 Task: Print the page in portrait orientation.
Action: Mouse moved to (29, 85)
Screenshot: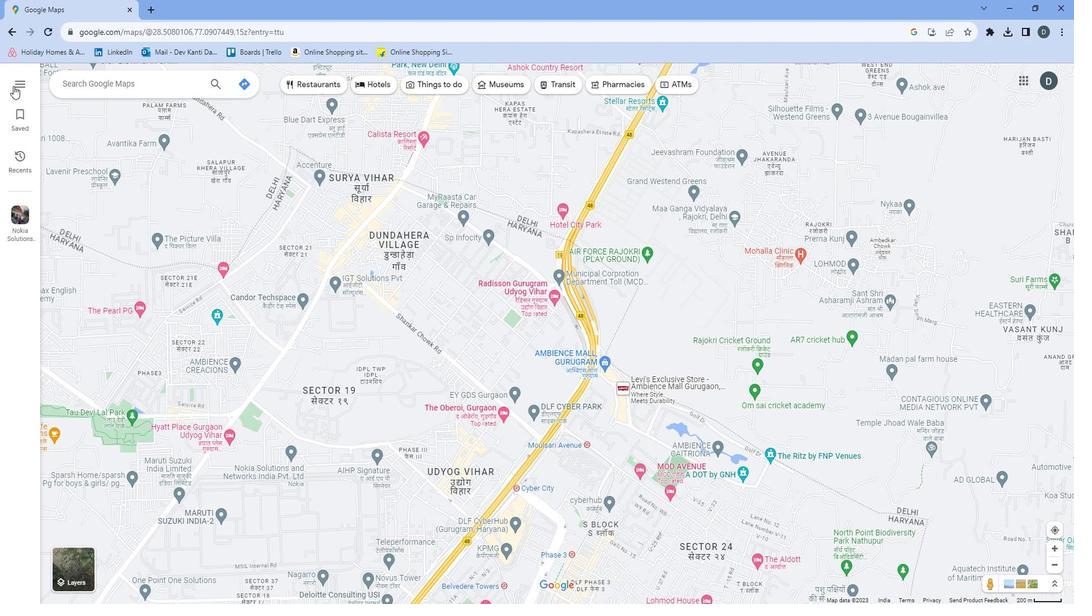 
Action: Mouse pressed left at (29, 85)
Screenshot: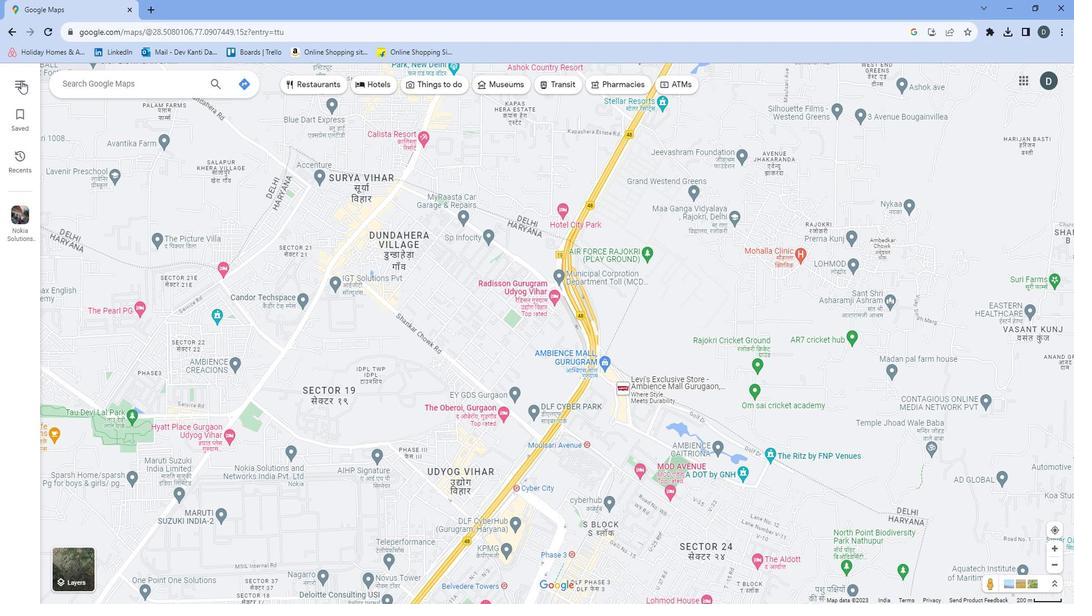 
Action: Mouse moved to (63, 290)
Screenshot: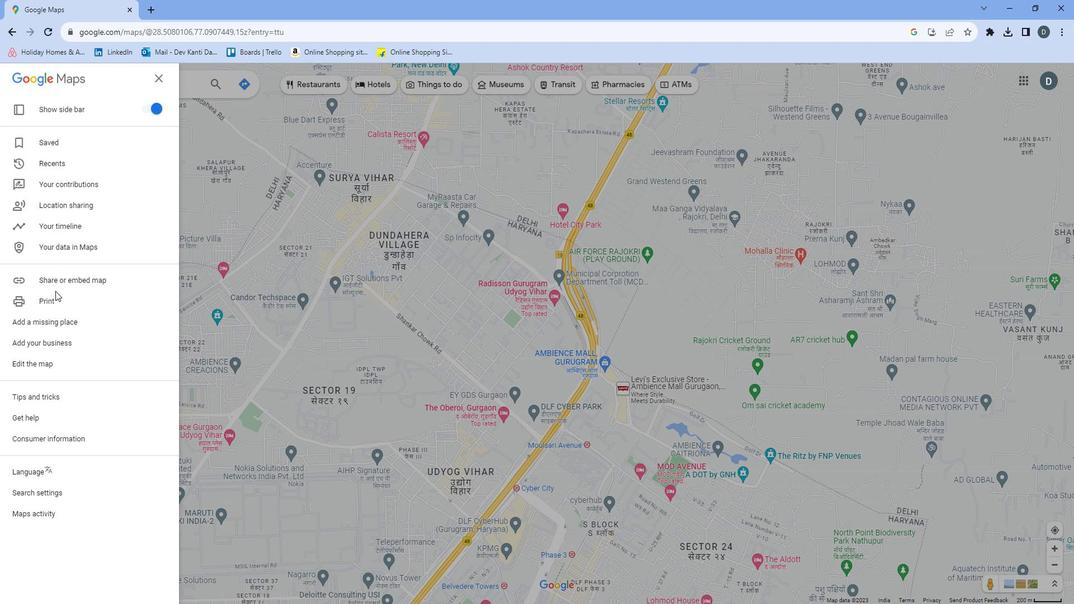 
Action: Mouse pressed left at (63, 290)
Screenshot: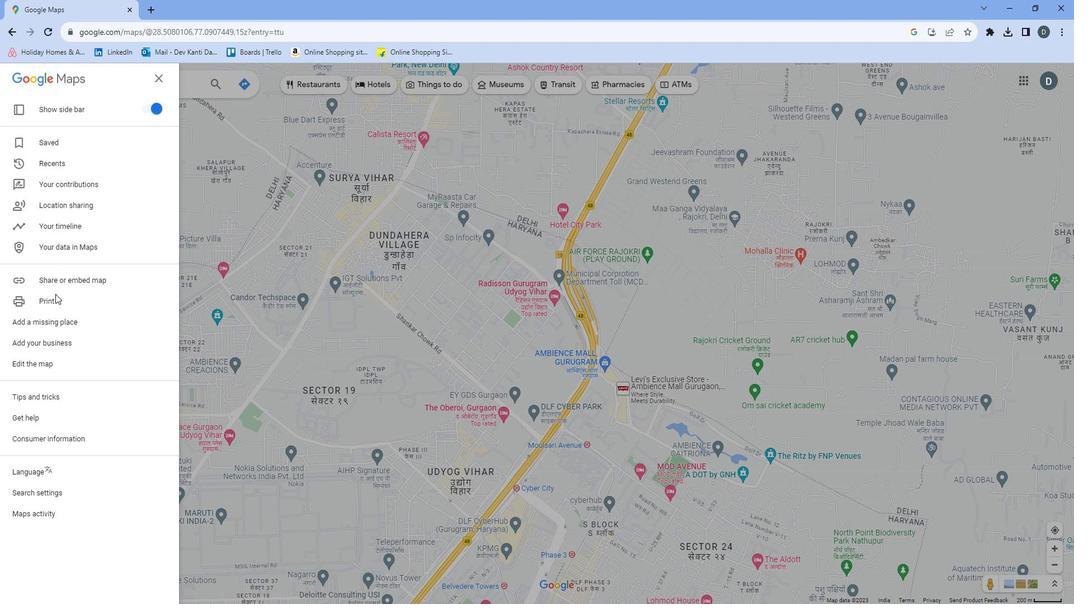 
Action: Mouse moved to (58, 295)
Screenshot: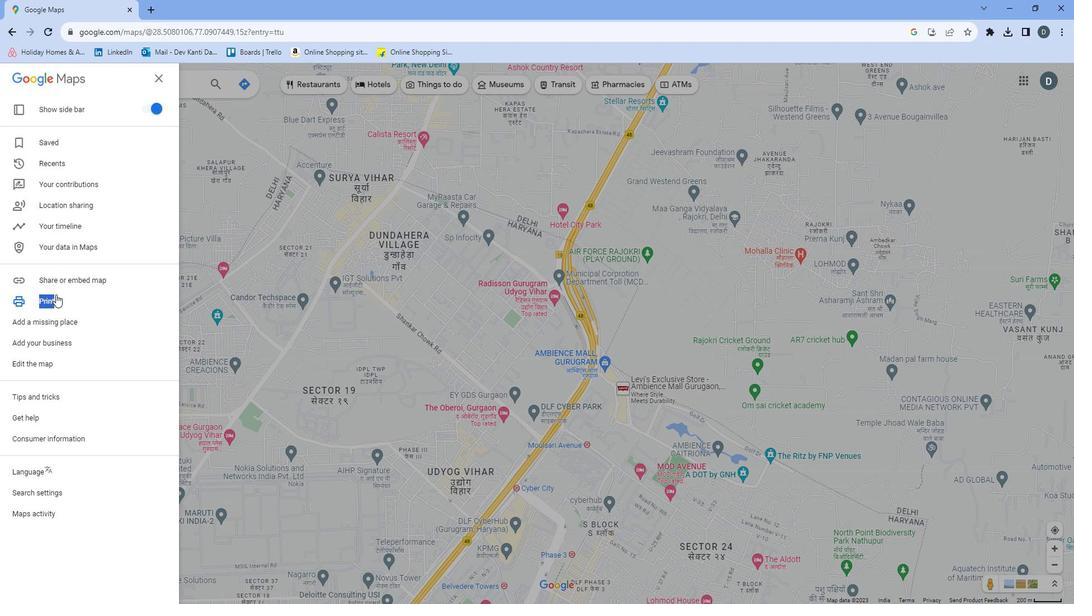 
Action: Mouse pressed left at (58, 295)
Screenshot: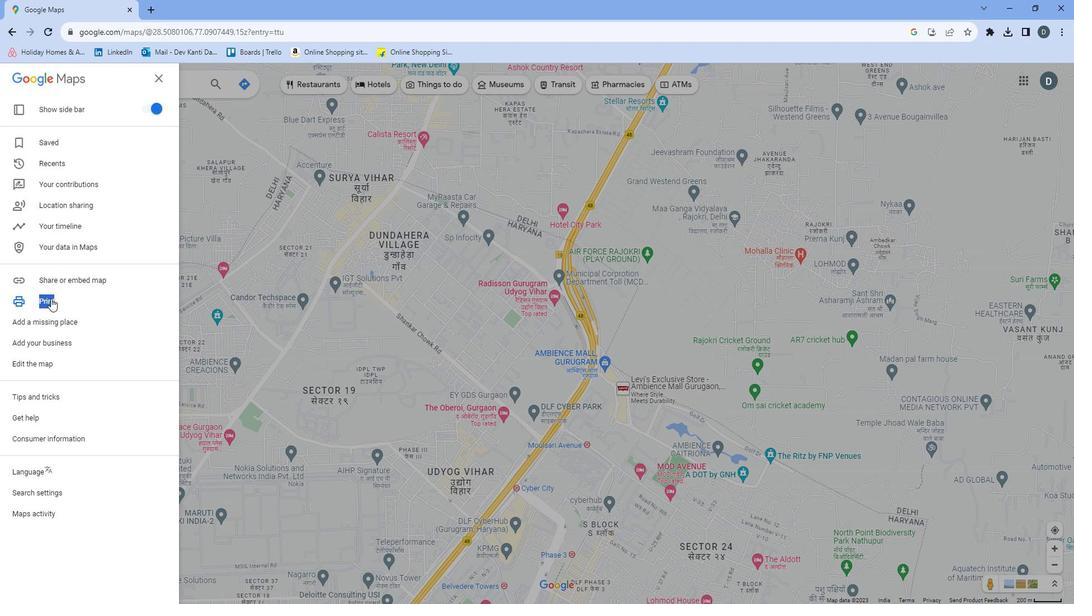 
Action: Mouse moved to (1031, 89)
Screenshot: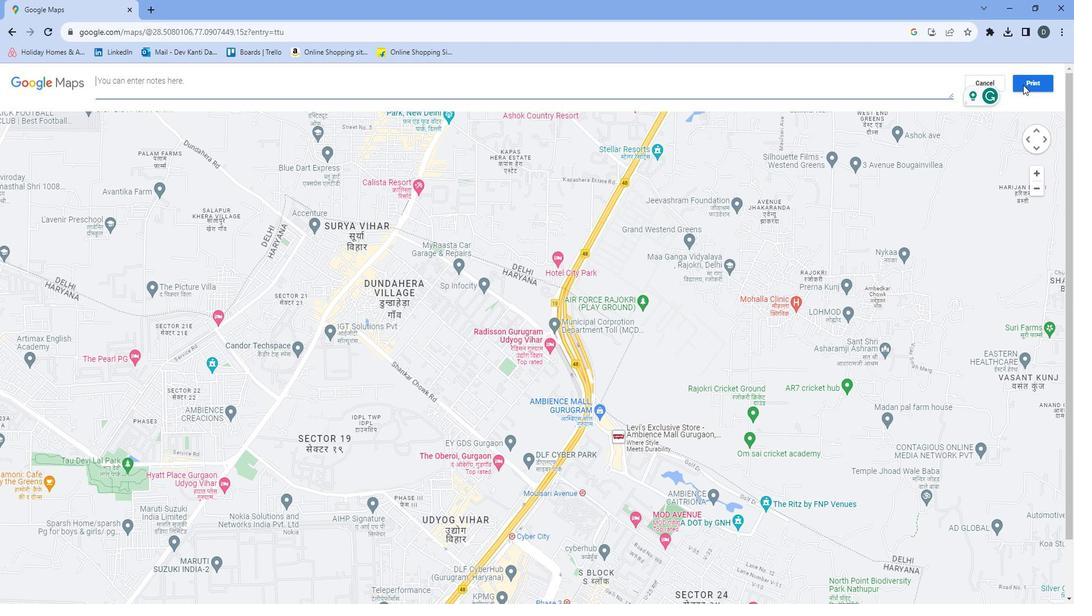 
Action: Mouse pressed left at (1031, 89)
Screenshot: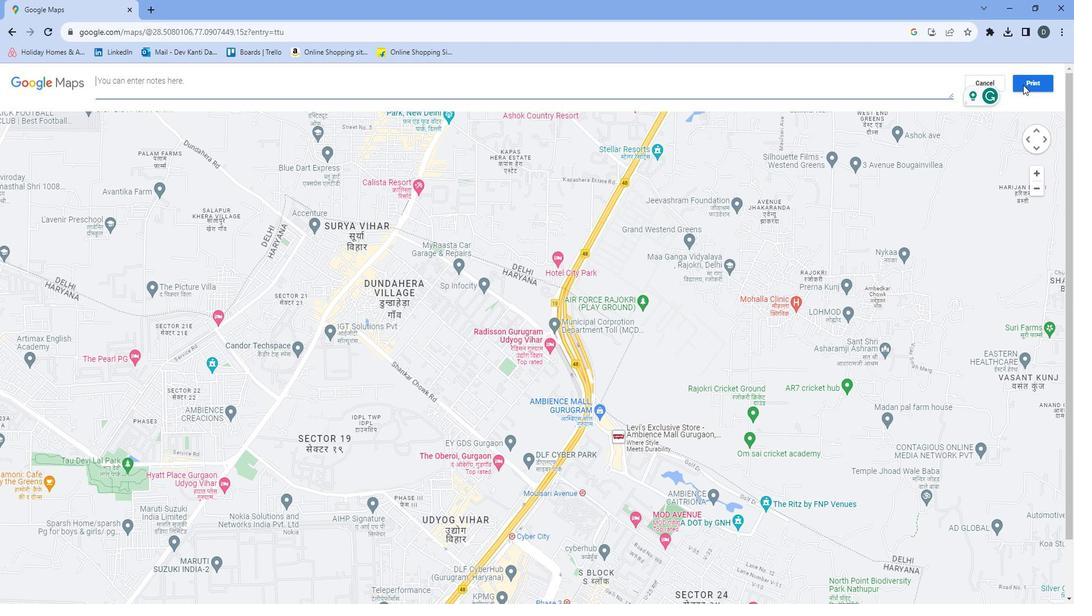 
Action: Mouse moved to (890, 156)
Screenshot: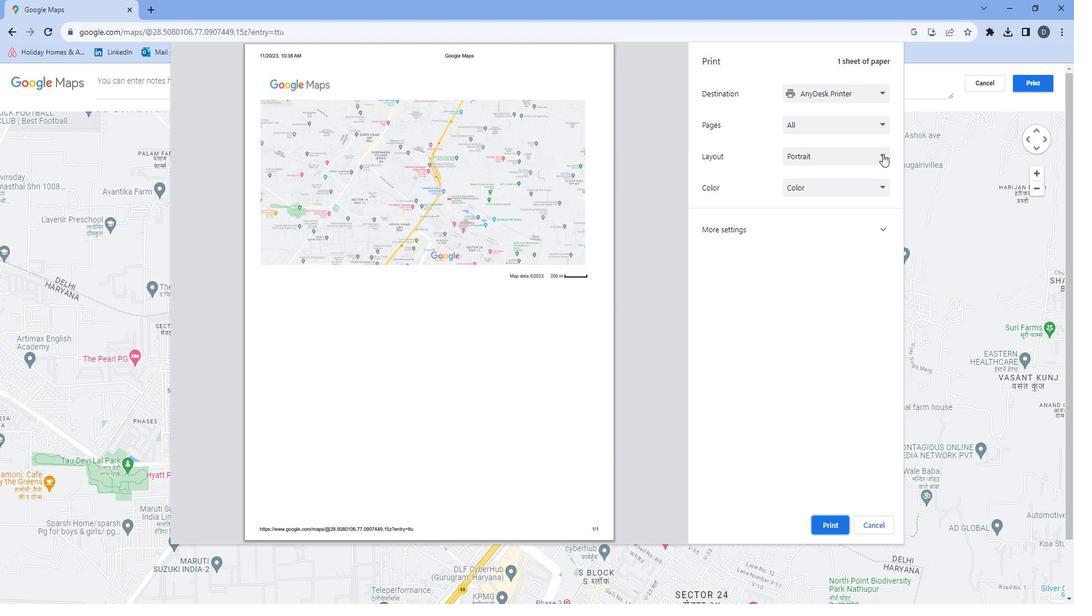 
Action: Mouse pressed left at (890, 156)
Screenshot: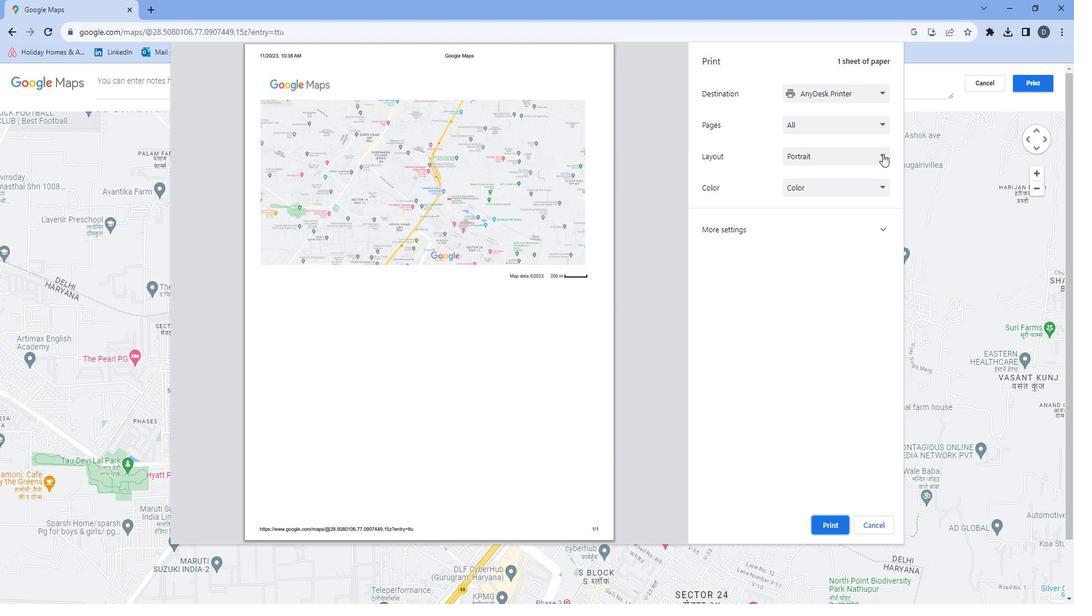 
Action: Mouse moved to (843, 171)
Screenshot: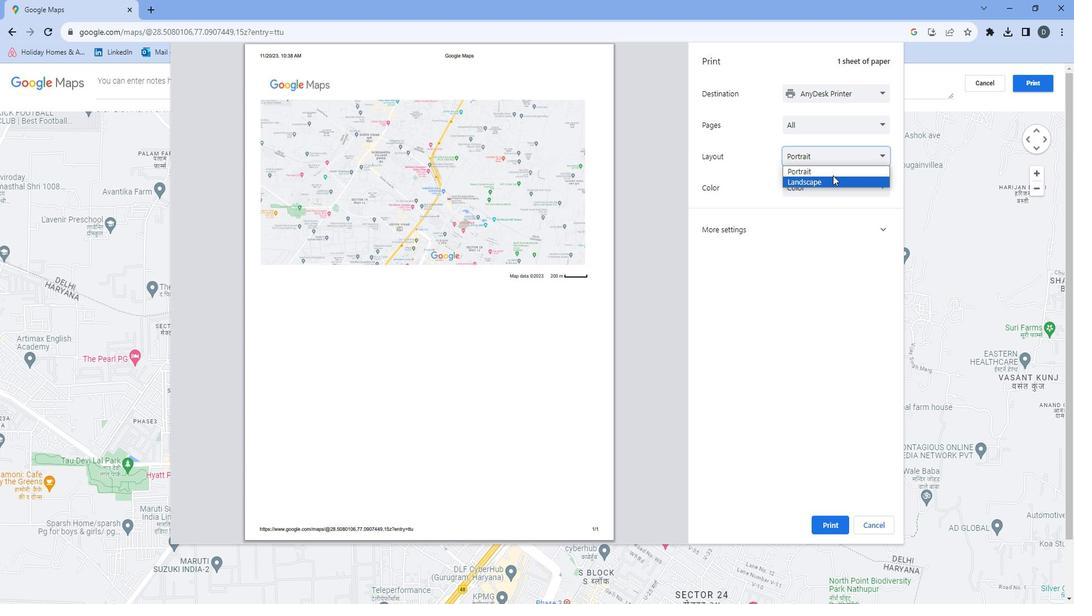 
Action: Mouse pressed left at (843, 171)
Screenshot: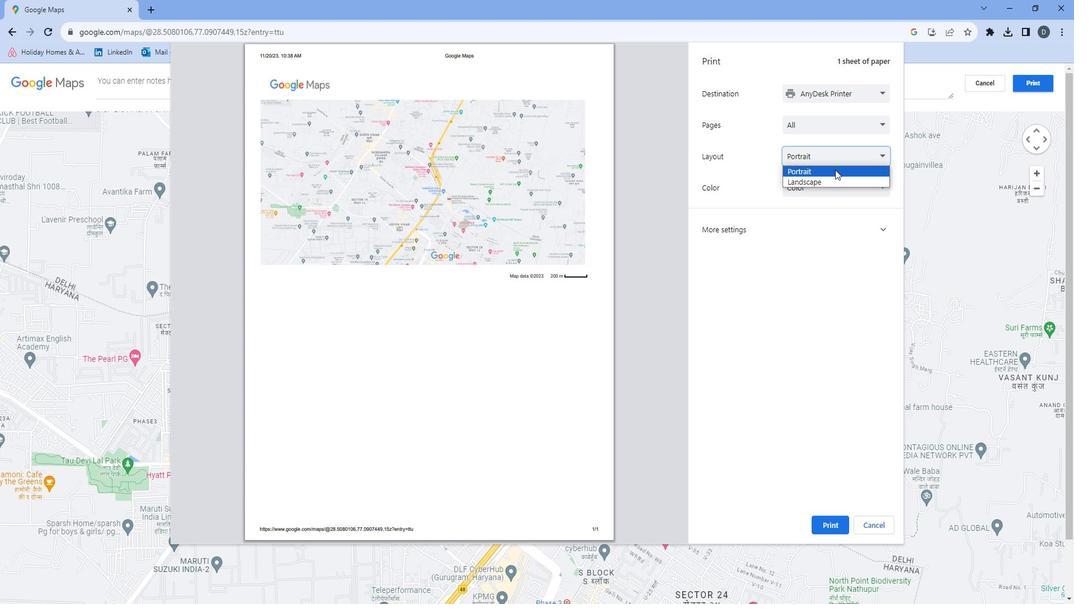 
Action: Mouse moved to (827, 512)
Screenshot: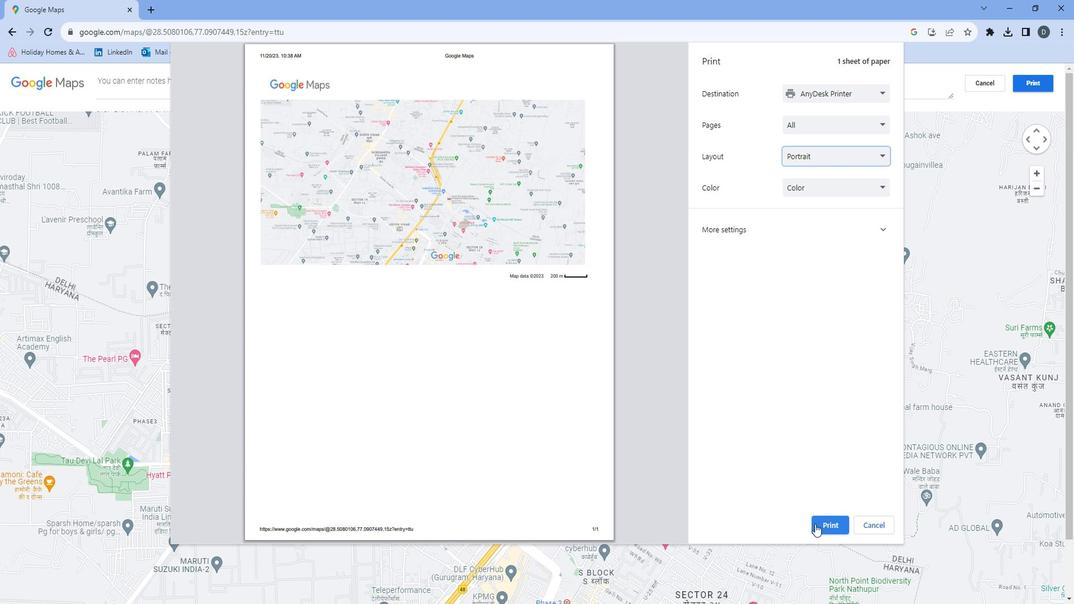 
Action: Mouse pressed left at (827, 512)
Screenshot: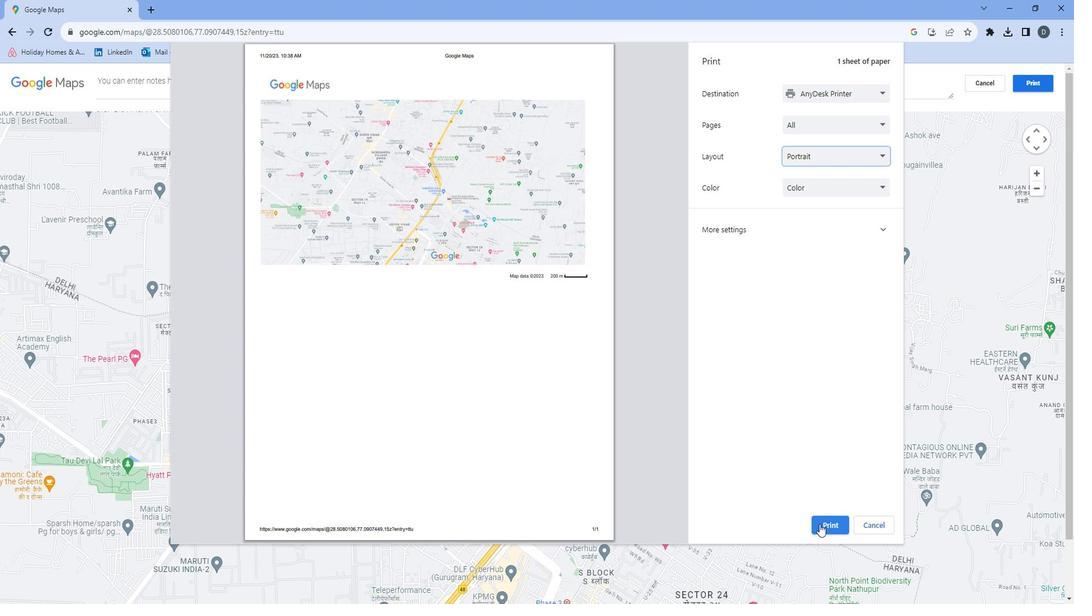 
Action: Mouse moved to (825, 507)
Screenshot: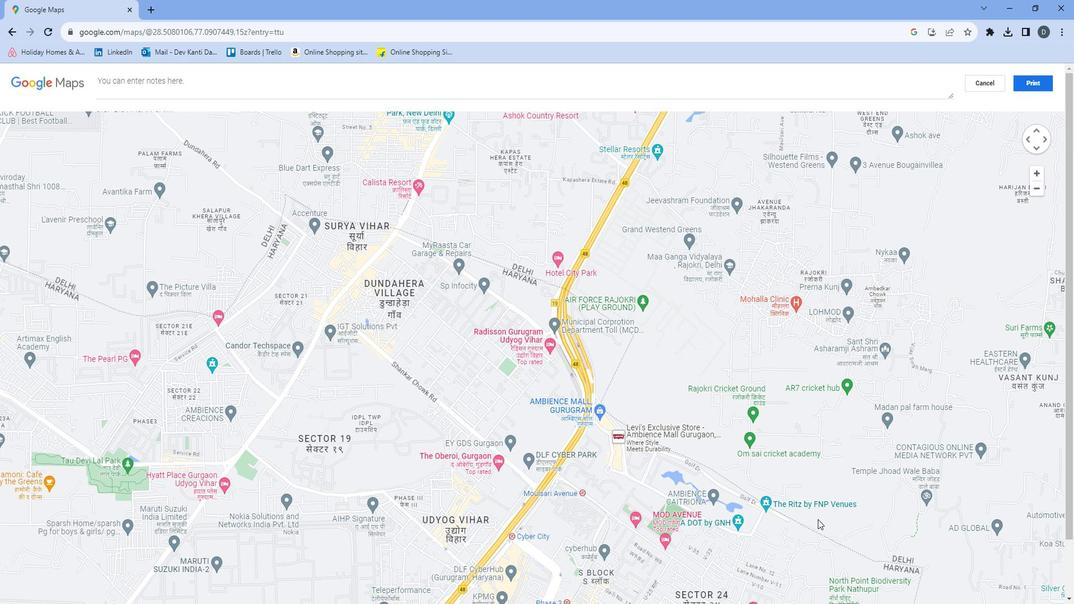 
